 Task: View and add the product "Jameson Original Irish Whiskey (375 ml)" to cart from the store "Happy's Liquor & Market".
Action: Mouse moved to (48, 73)
Screenshot: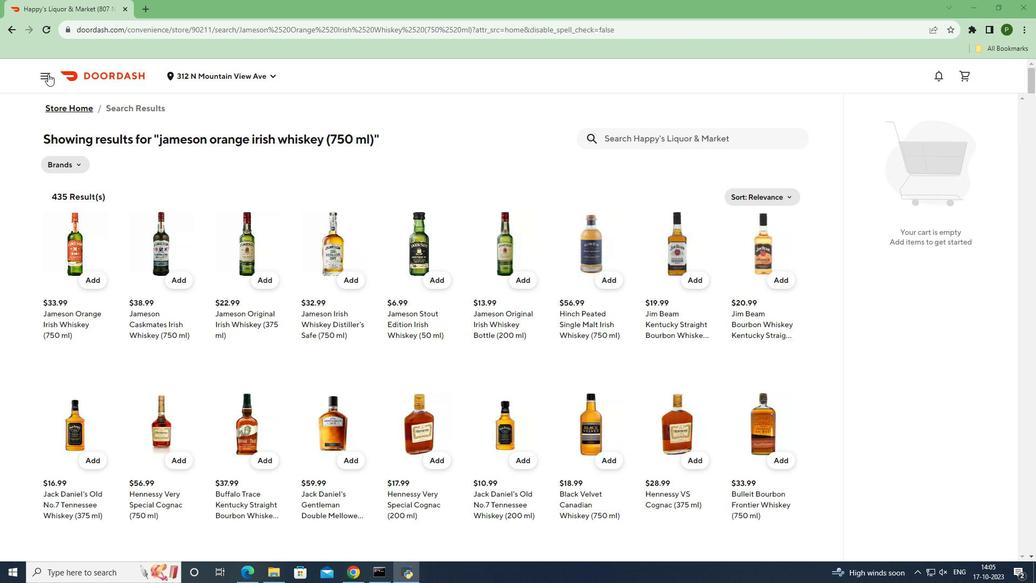 
Action: Mouse pressed left at (48, 73)
Screenshot: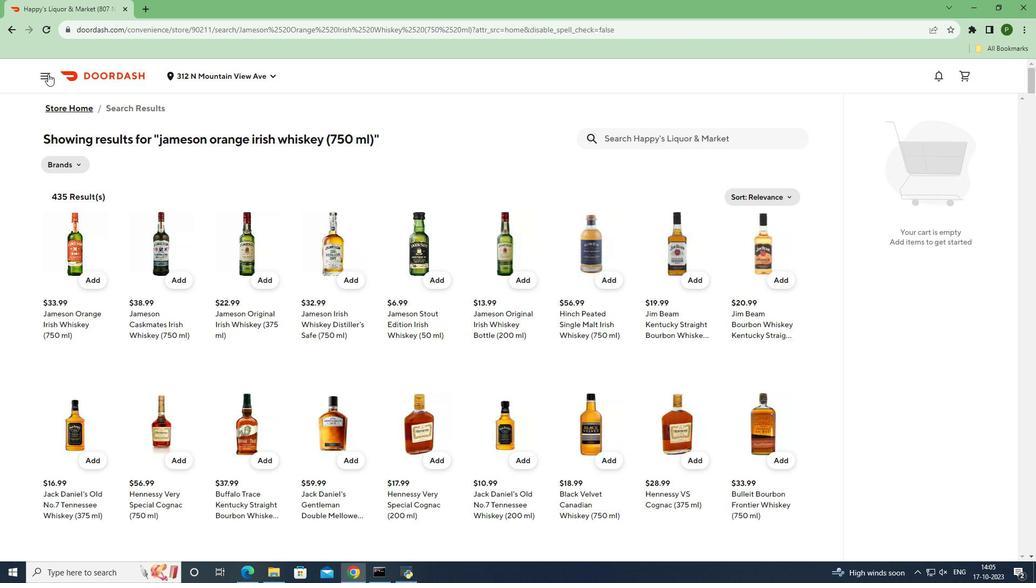
Action: Mouse moved to (55, 157)
Screenshot: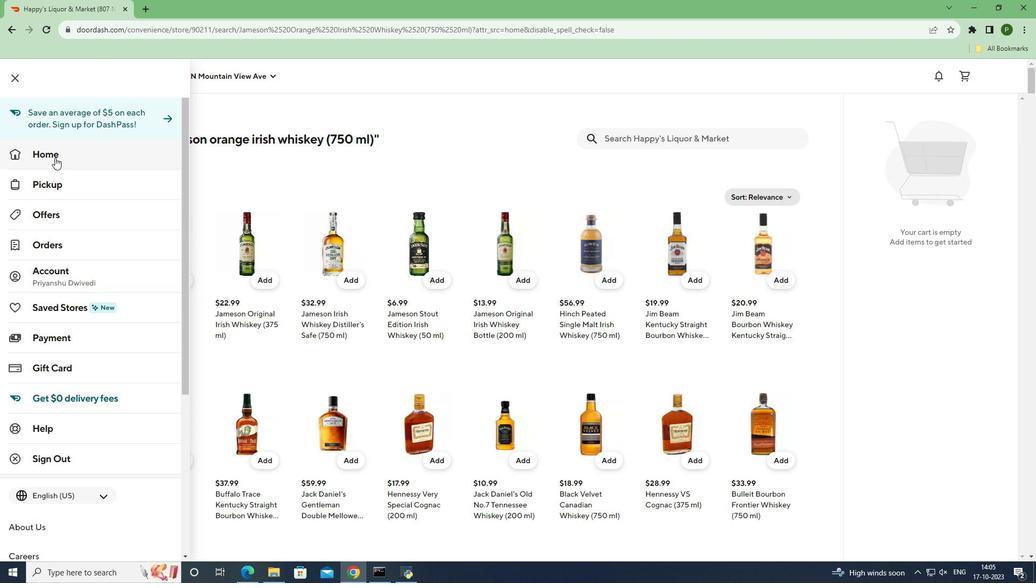 
Action: Mouse pressed left at (55, 157)
Screenshot: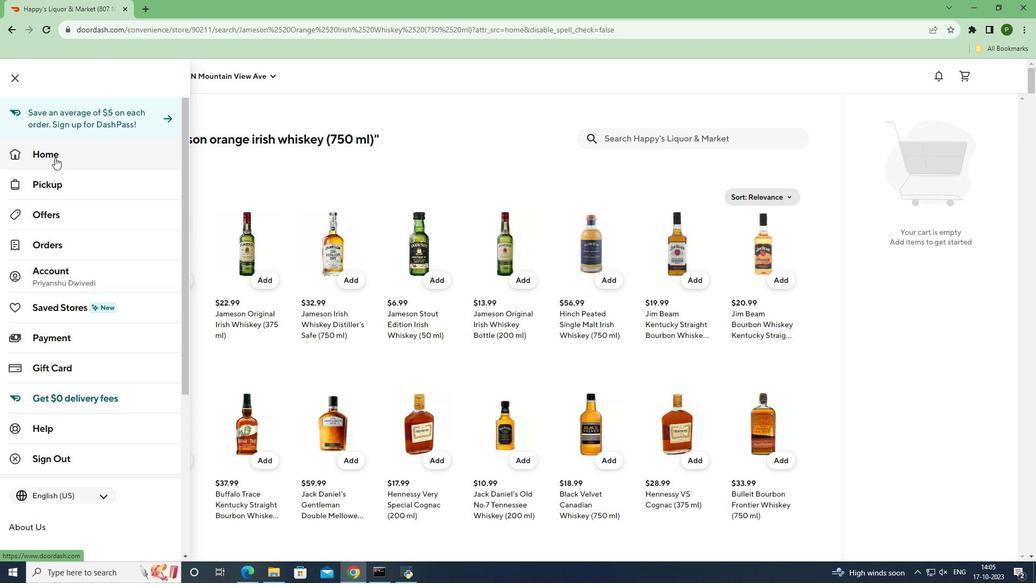 
Action: Mouse moved to (396, 114)
Screenshot: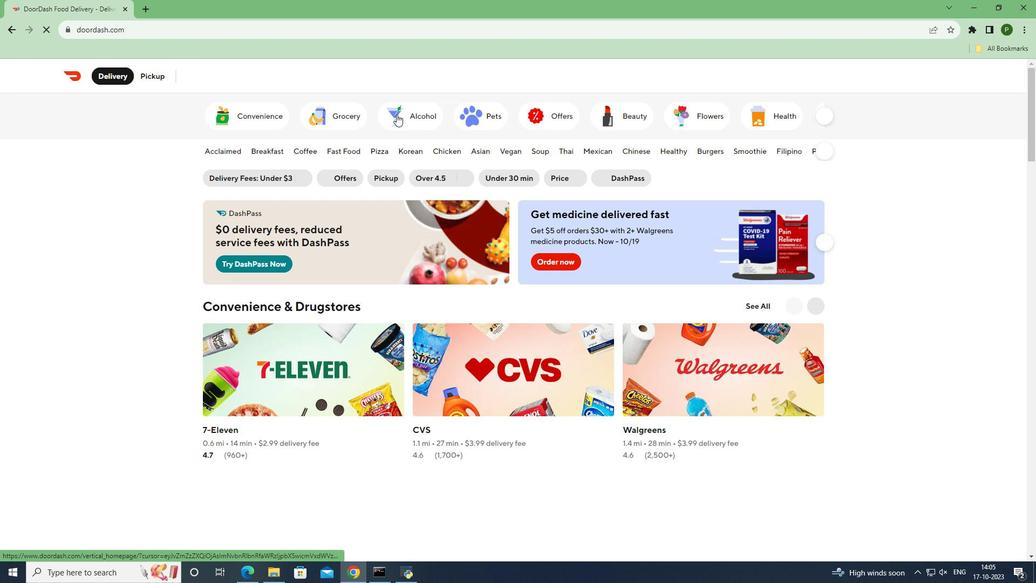 
Action: Mouse pressed left at (396, 114)
Screenshot: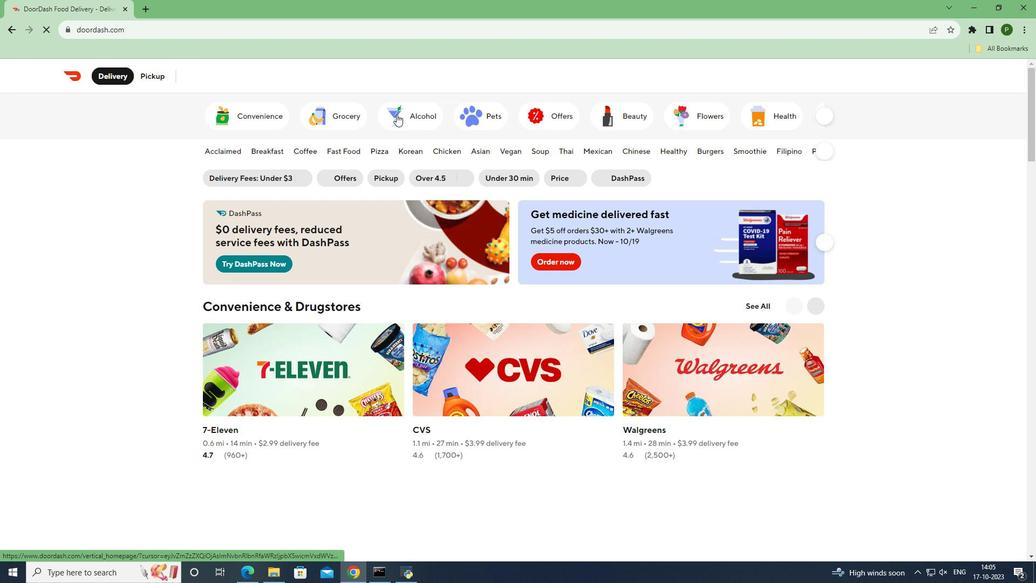
Action: Mouse moved to (596, 453)
Screenshot: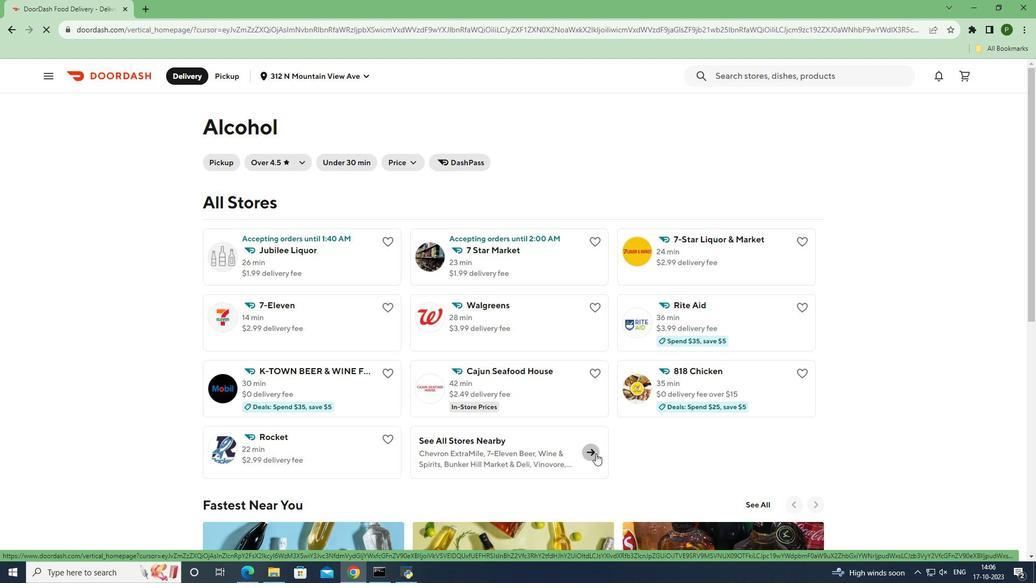 
Action: Mouse pressed left at (596, 453)
Screenshot: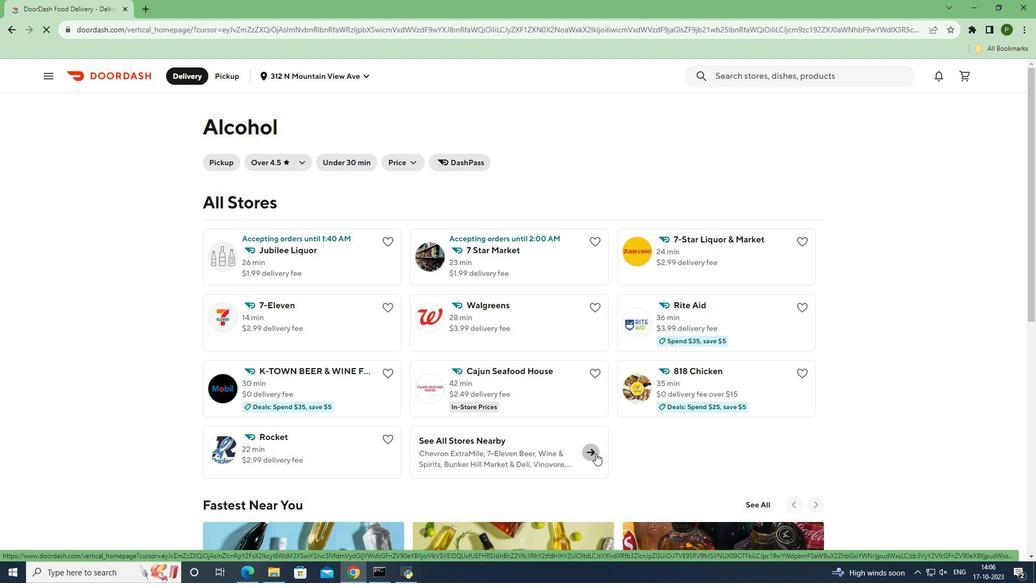 
Action: Mouse moved to (497, 403)
Screenshot: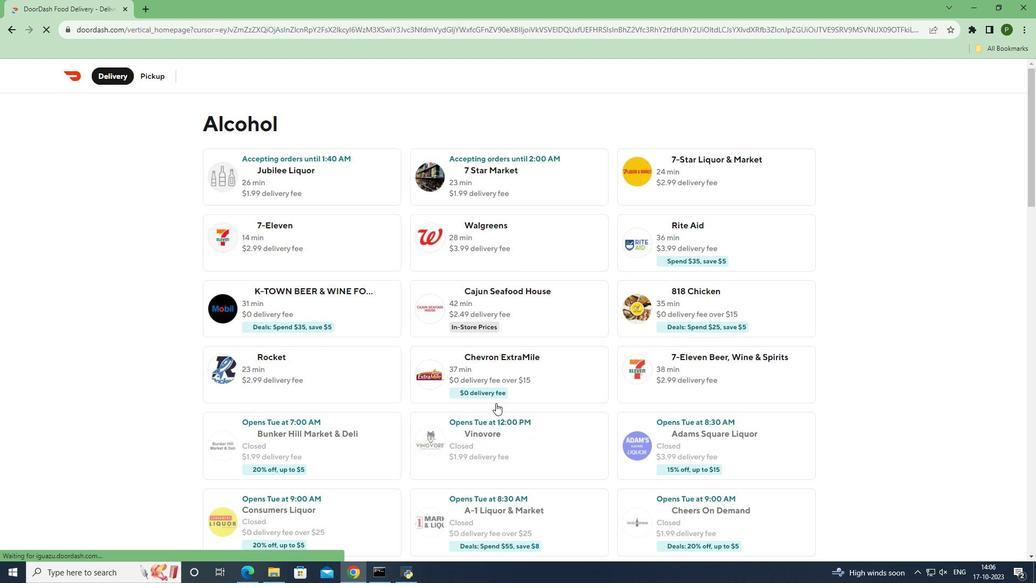 
Action: Mouse scrolled (497, 402) with delta (0, 0)
Screenshot: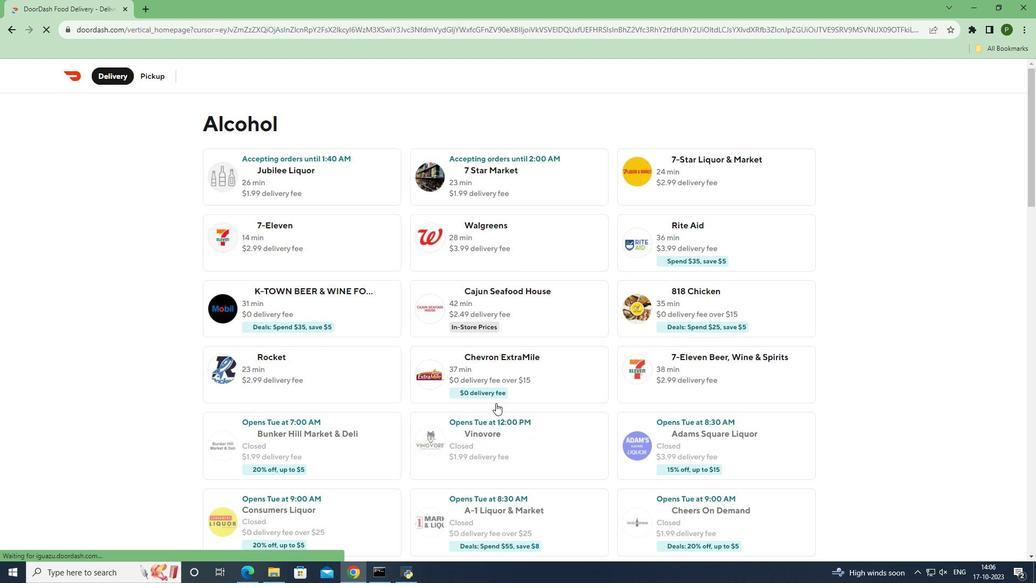 
Action: Mouse moved to (496, 403)
Screenshot: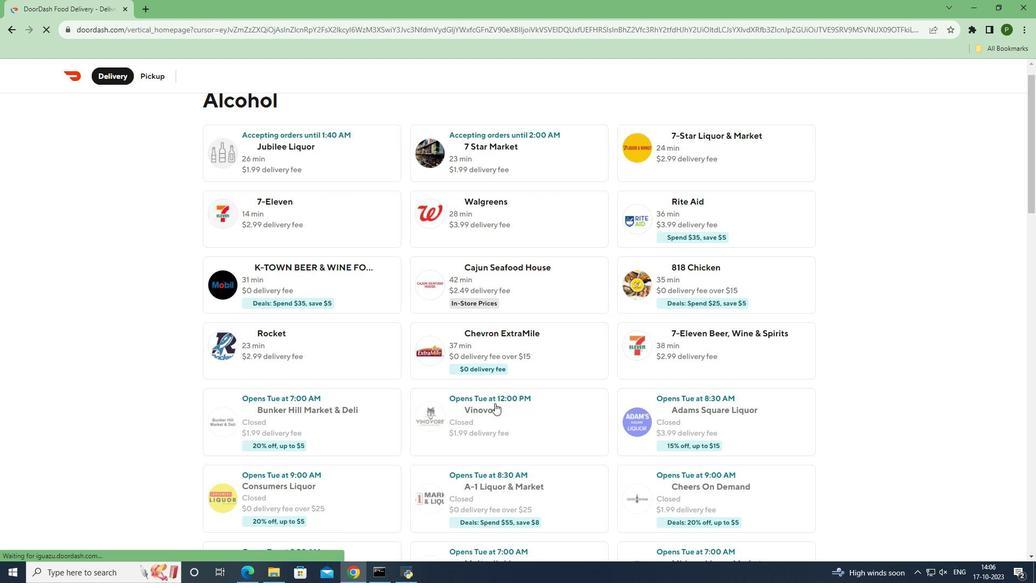 
Action: Mouse scrolled (496, 402) with delta (0, 0)
Screenshot: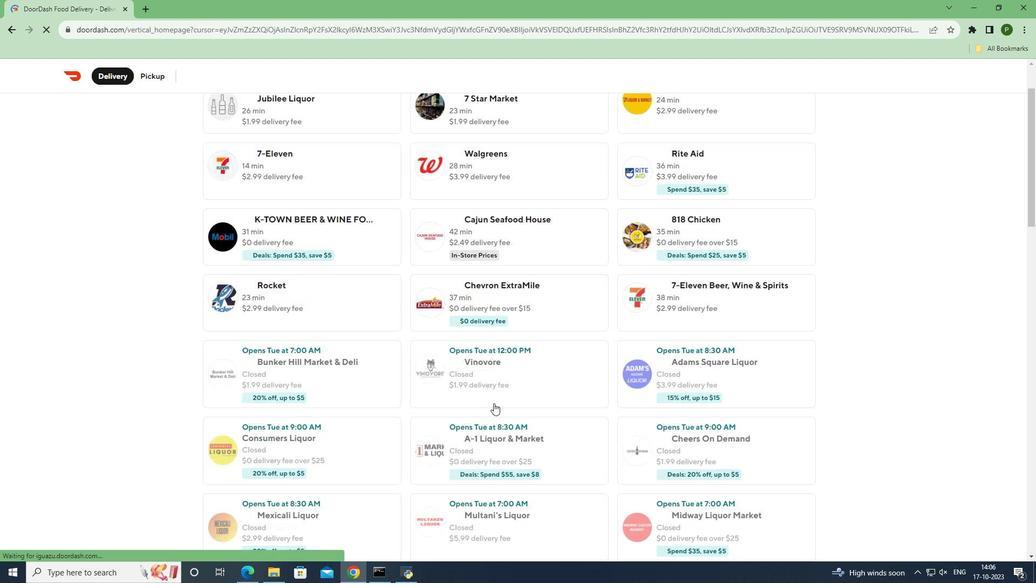 
Action: Mouse moved to (494, 403)
Screenshot: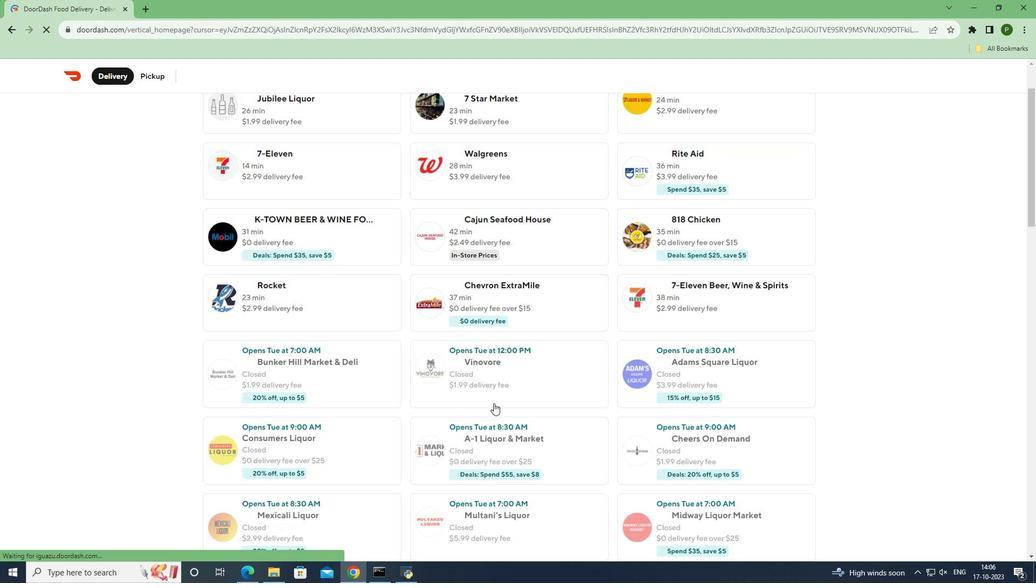 
Action: Mouse scrolled (494, 402) with delta (0, 0)
Screenshot: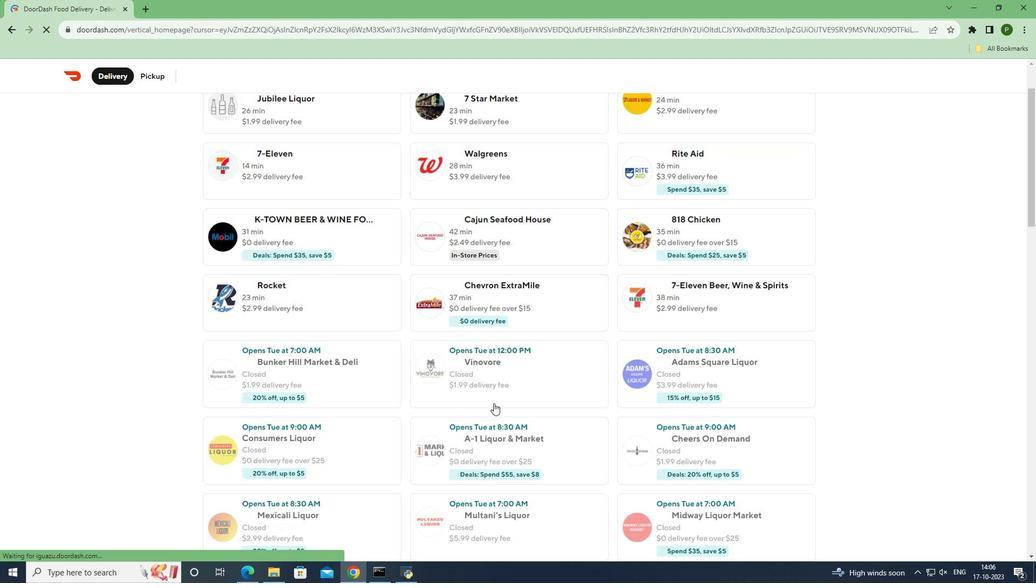 
Action: Mouse moved to (491, 401)
Screenshot: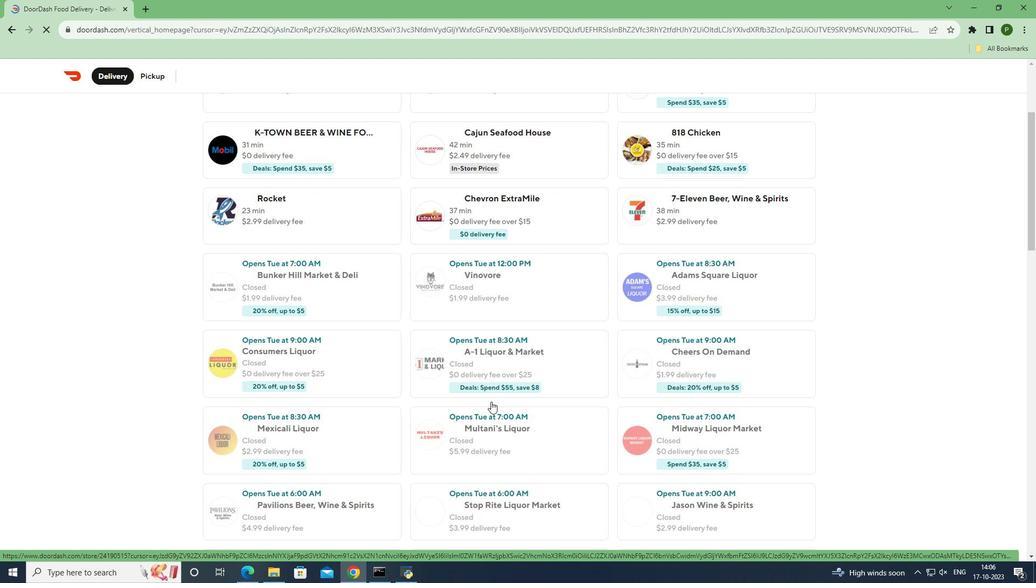 
Action: Mouse scrolled (491, 401) with delta (0, 0)
Screenshot: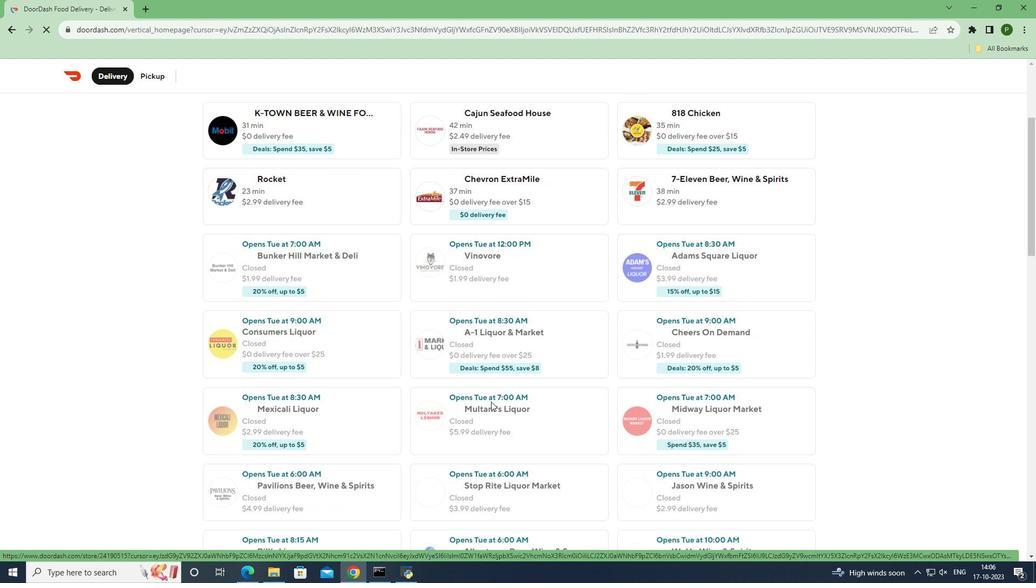 
Action: Mouse scrolled (491, 401) with delta (0, 0)
Screenshot: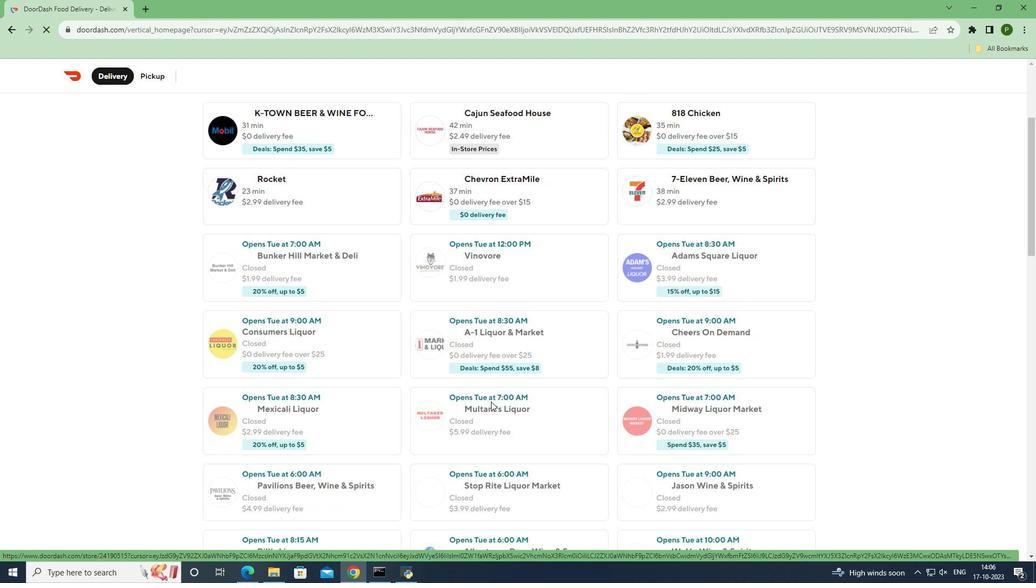 
Action: Mouse scrolled (491, 401) with delta (0, 0)
Screenshot: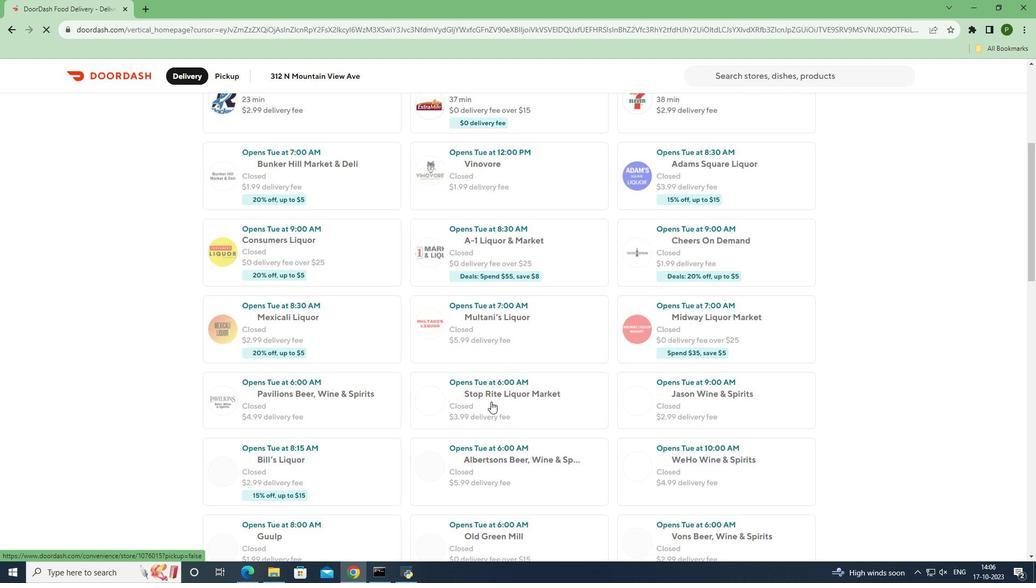 
Action: Mouse scrolled (491, 401) with delta (0, 0)
Screenshot: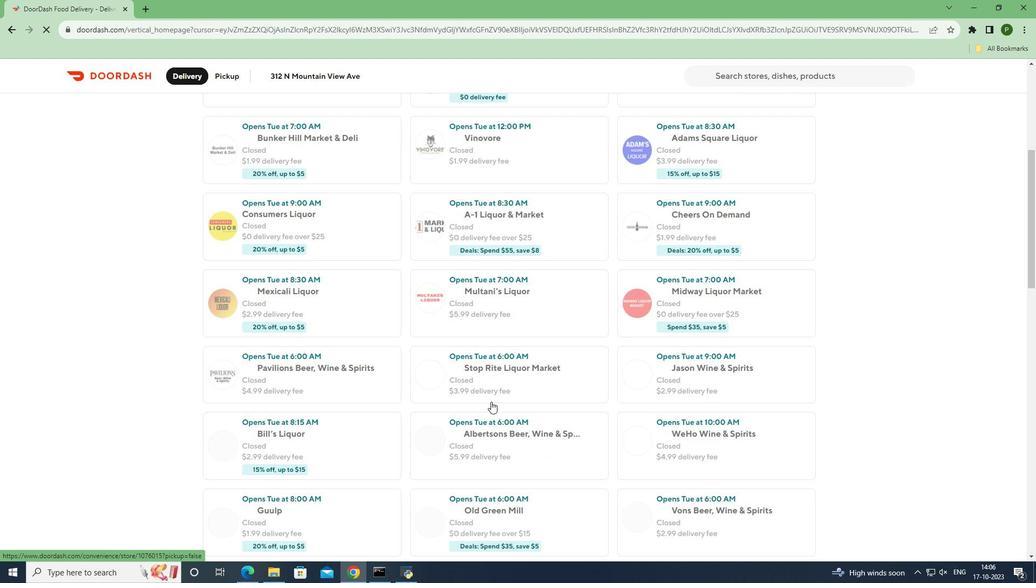 
Action: Mouse moved to (497, 382)
Screenshot: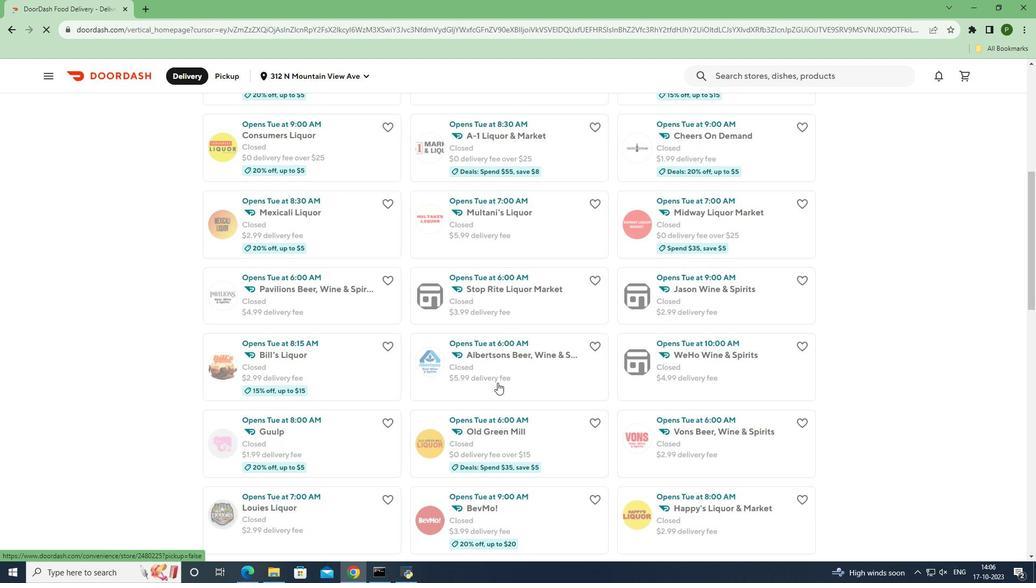 
Action: Mouse scrolled (497, 382) with delta (0, 0)
Screenshot: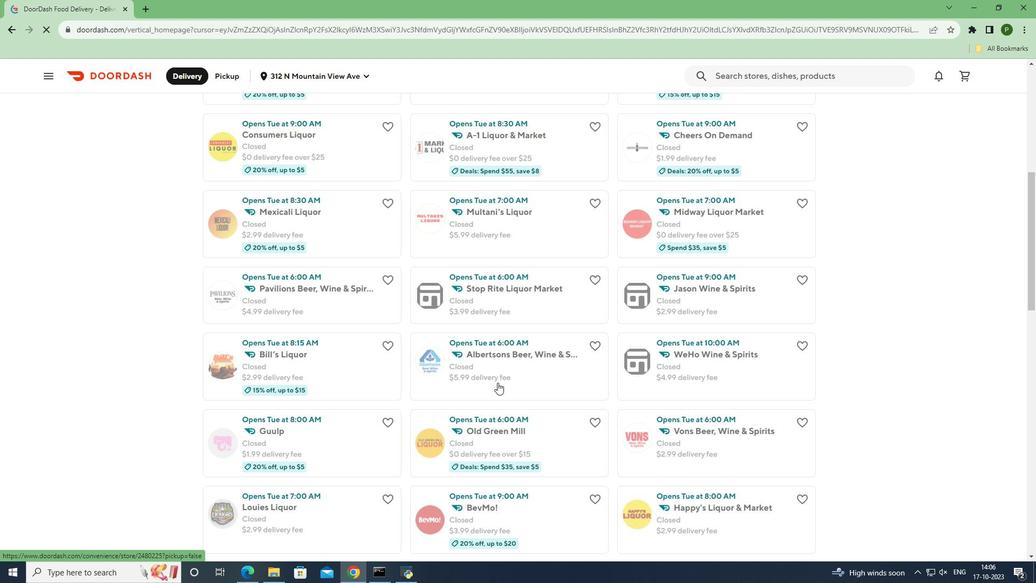 
Action: Mouse scrolled (497, 382) with delta (0, 0)
Screenshot: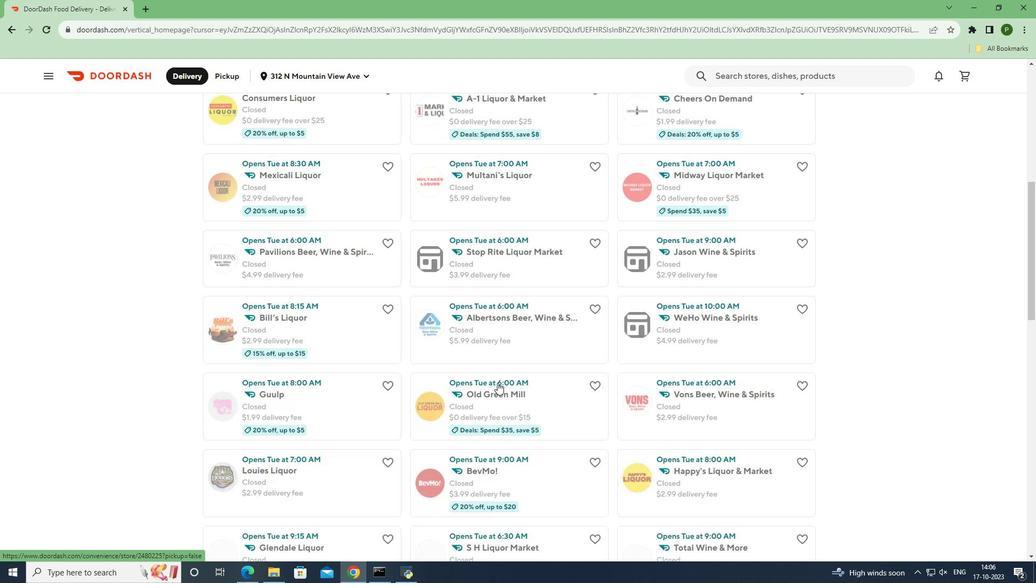 
Action: Mouse scrolled (497, 382) with delta (0, 0)
Screenshot: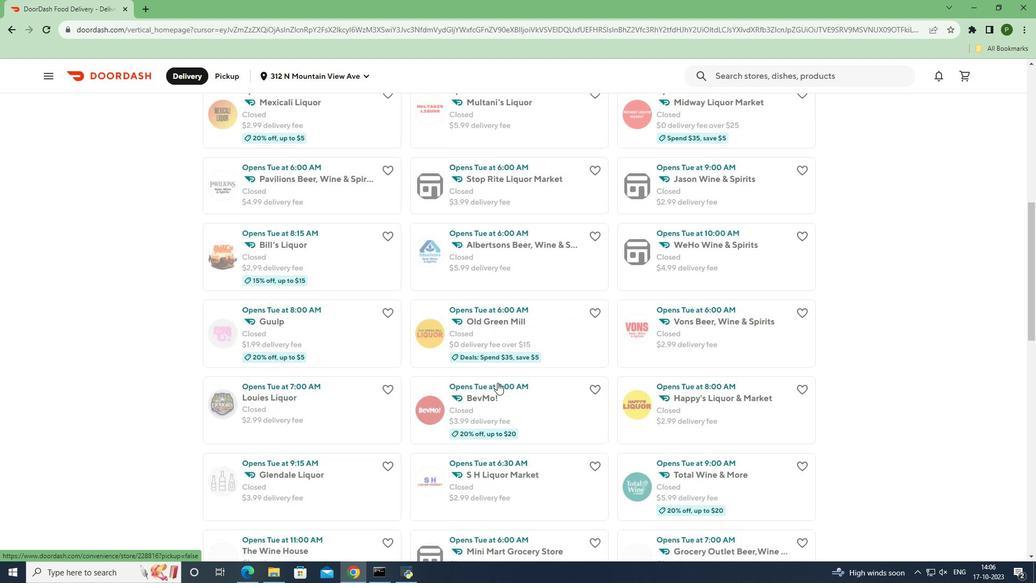 
Action: Mouse moved to (705, 361)
Screenshot: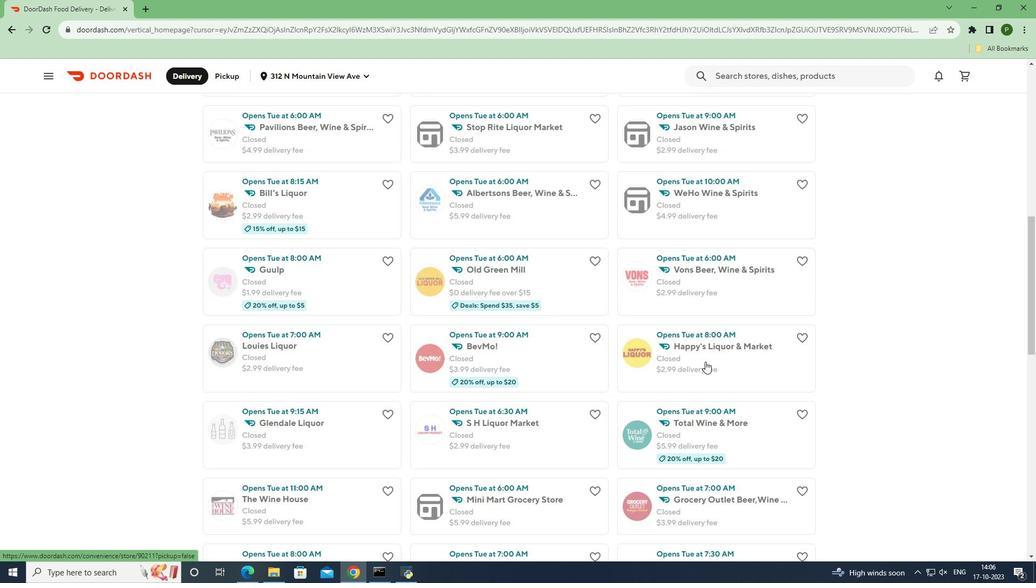 
Action: Mouse pressed left at (705, 361)
Screenshot: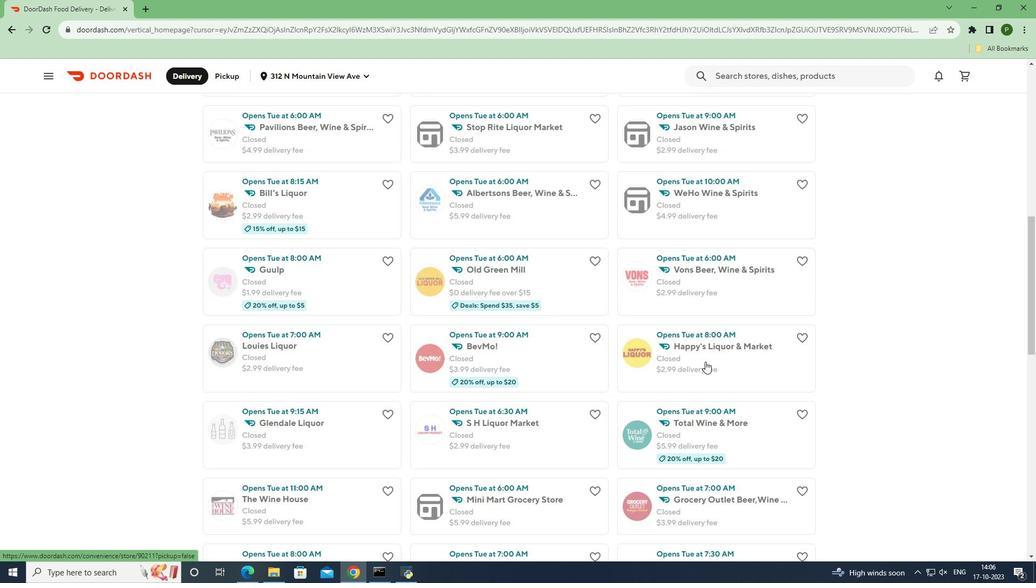 
Action: Mouse moved to (655, 176)
Screenshot: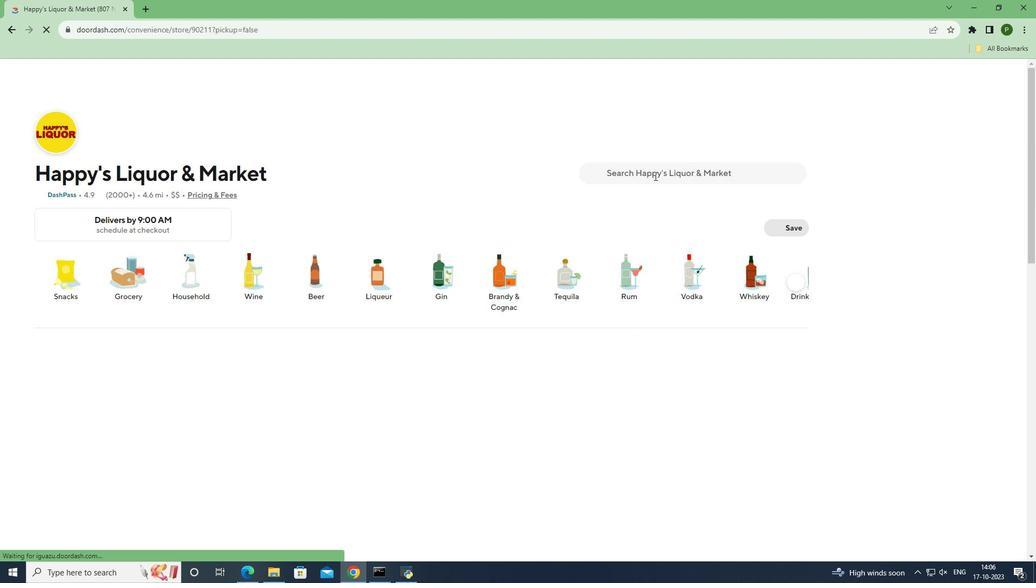 
Action: Mouse pressed left at (655, 176)
Screenshot: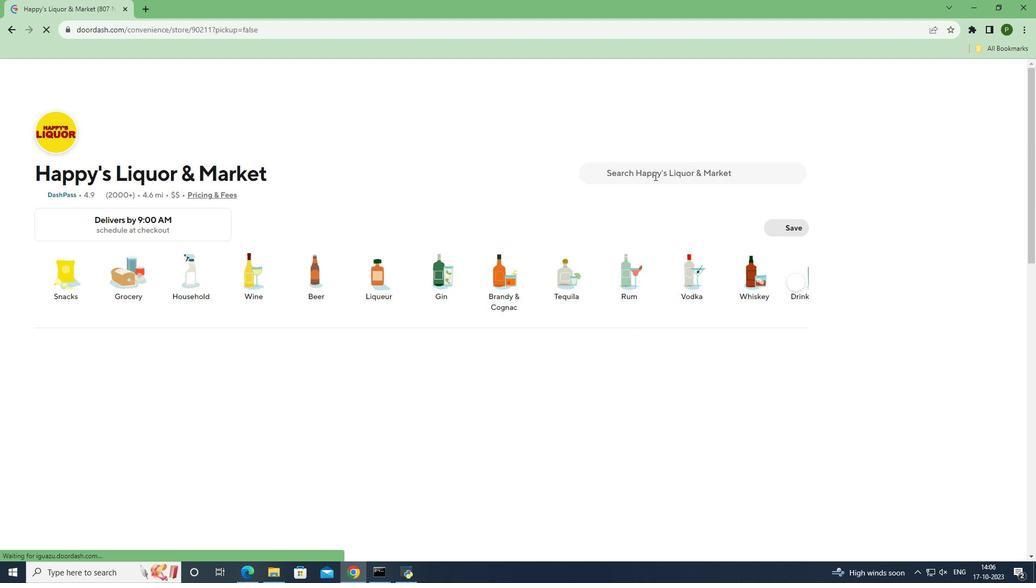 
Action: Key pressed <Key.caps_lock>J<Key.caps_lock>ameson<Key.space><Key.caps_lock>O<Key.caps_lock>riginal<Key.space><Key.caps_lock>I<Key.caps_lock>rish<Key.space><Key.caps_lock>W<Key.caps_lock>hiskey<Key.space><Key.shift_r>(375<Key.space>ml<Key.shift_r>)<Key.enter>
Screenshot: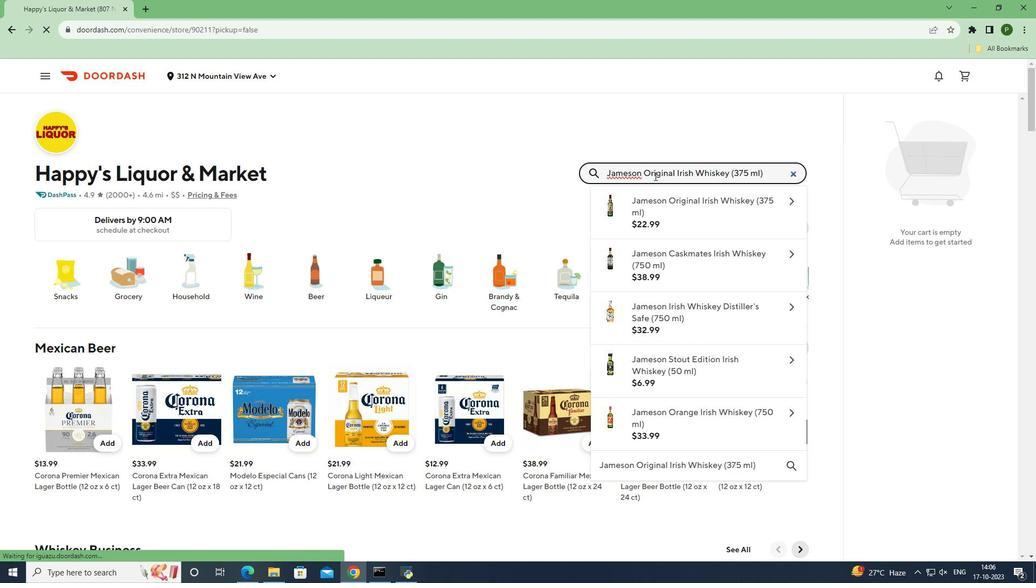 
Action: Mouse moved to (90, 281)
Screenshot: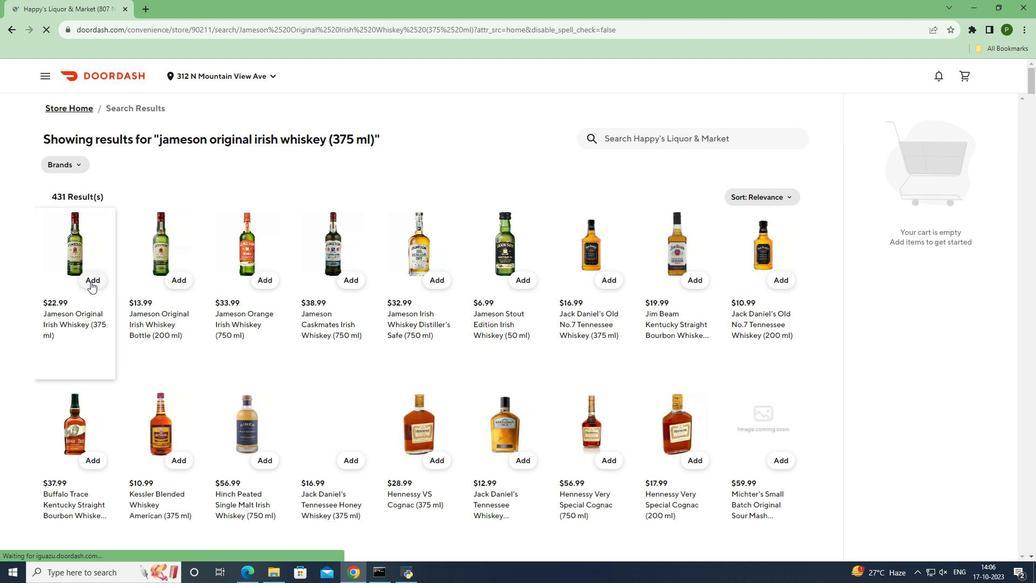 
Action: Mouse pressed left at (90, 281)
Screenshot: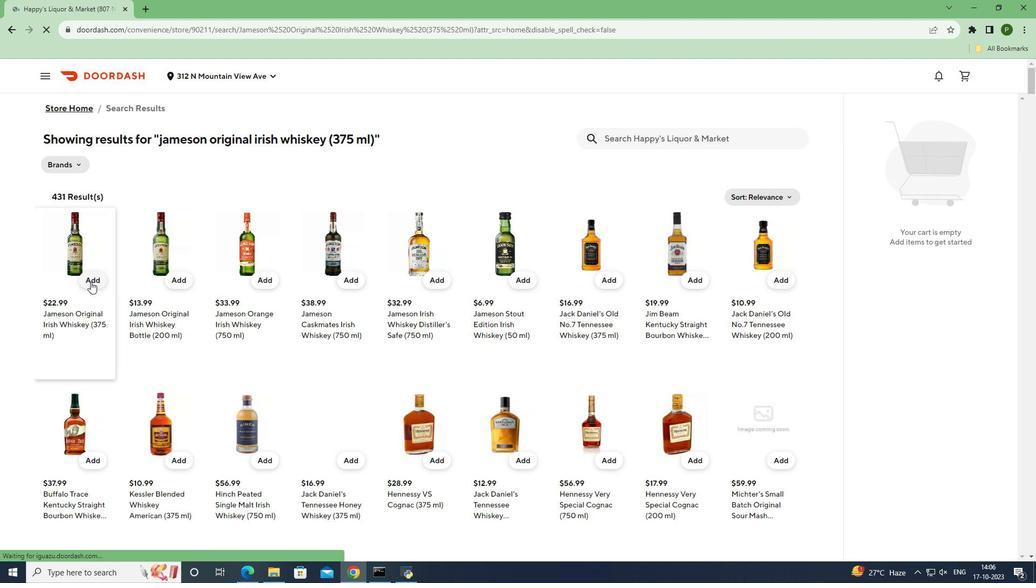 
Action: Mouse moved to (98, 359)
Screenshot: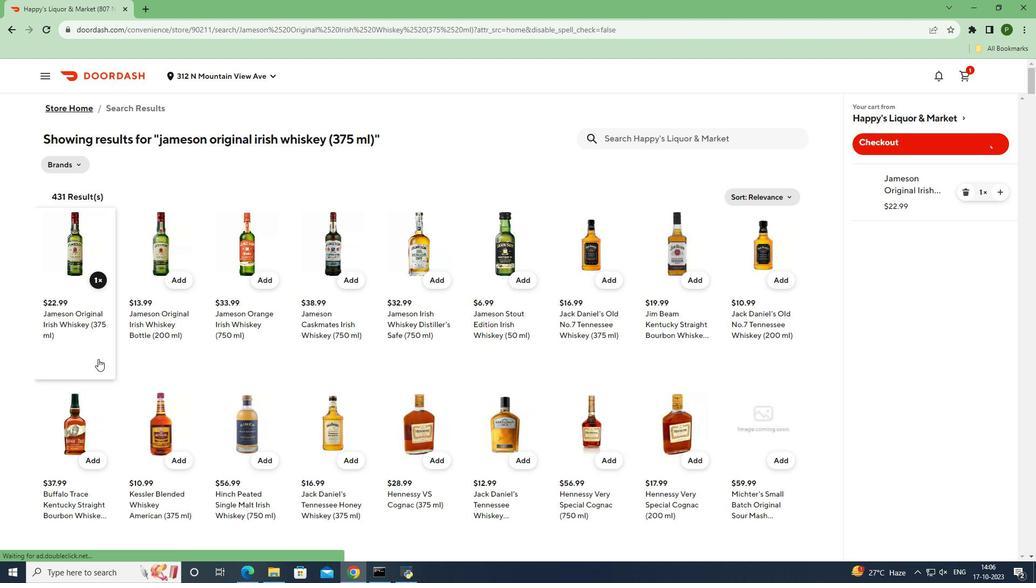 
